 Task: Open the command palette bar.
Action: Mouse moved to (147, 18)
Screenshot: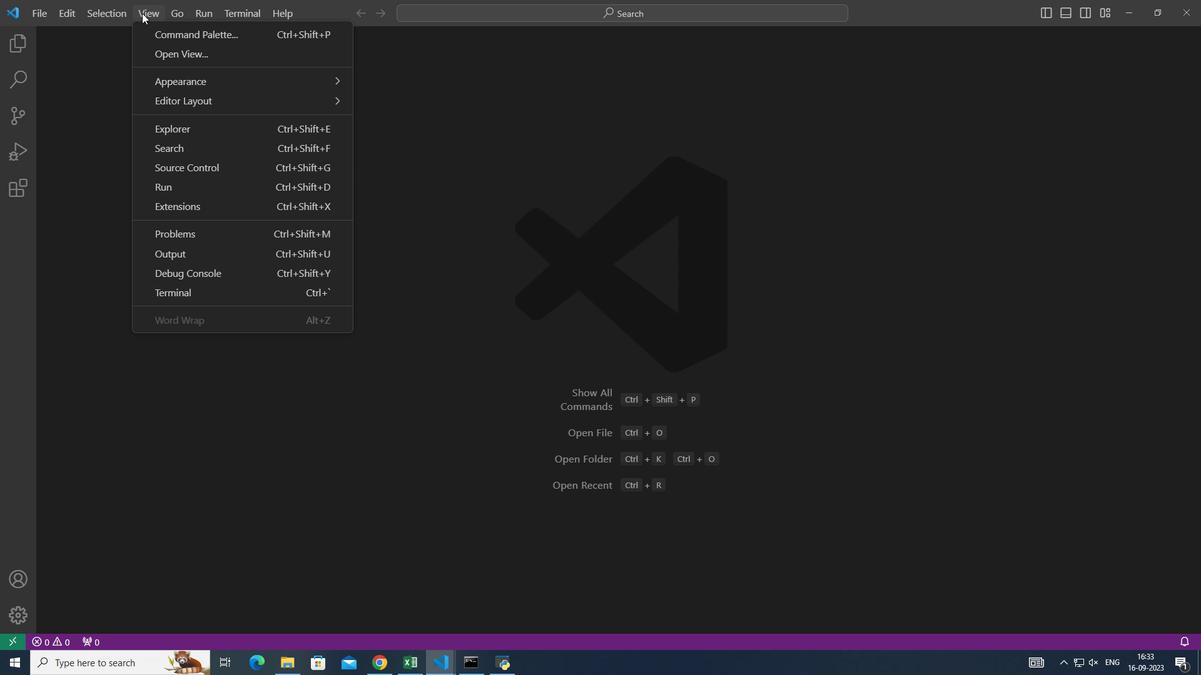 
Action: Mouse pressed left at (147, 18)
Screenshot: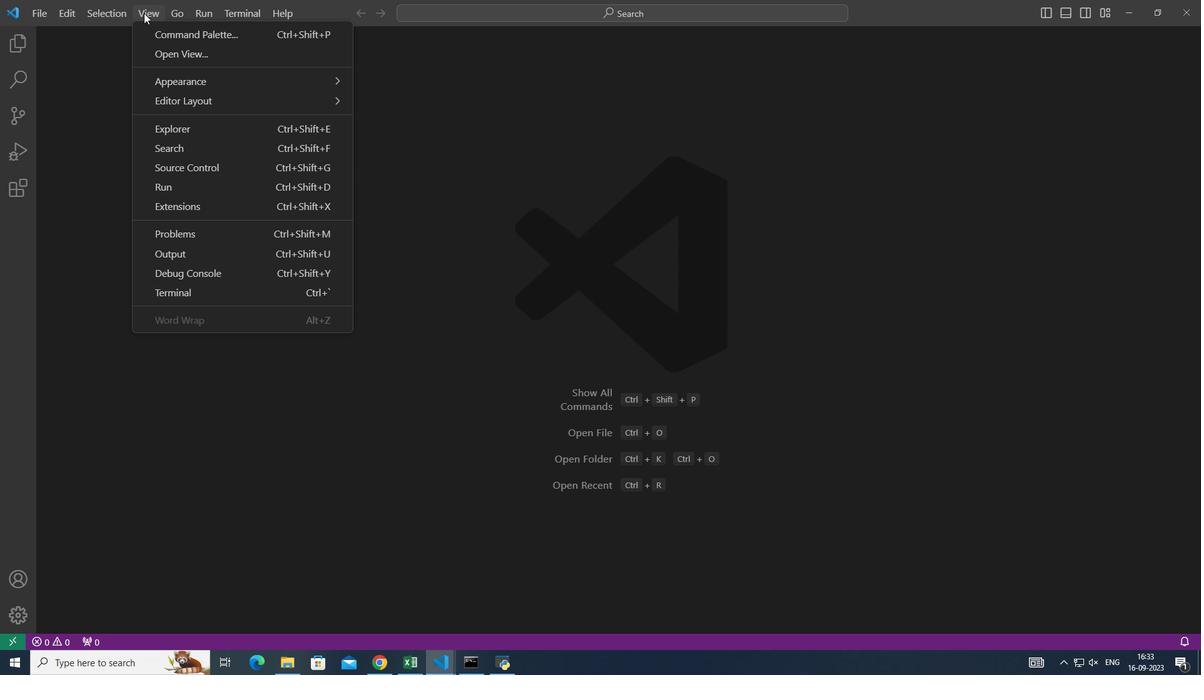 
Action: Mouse moved to (184, 36)
Screenshot: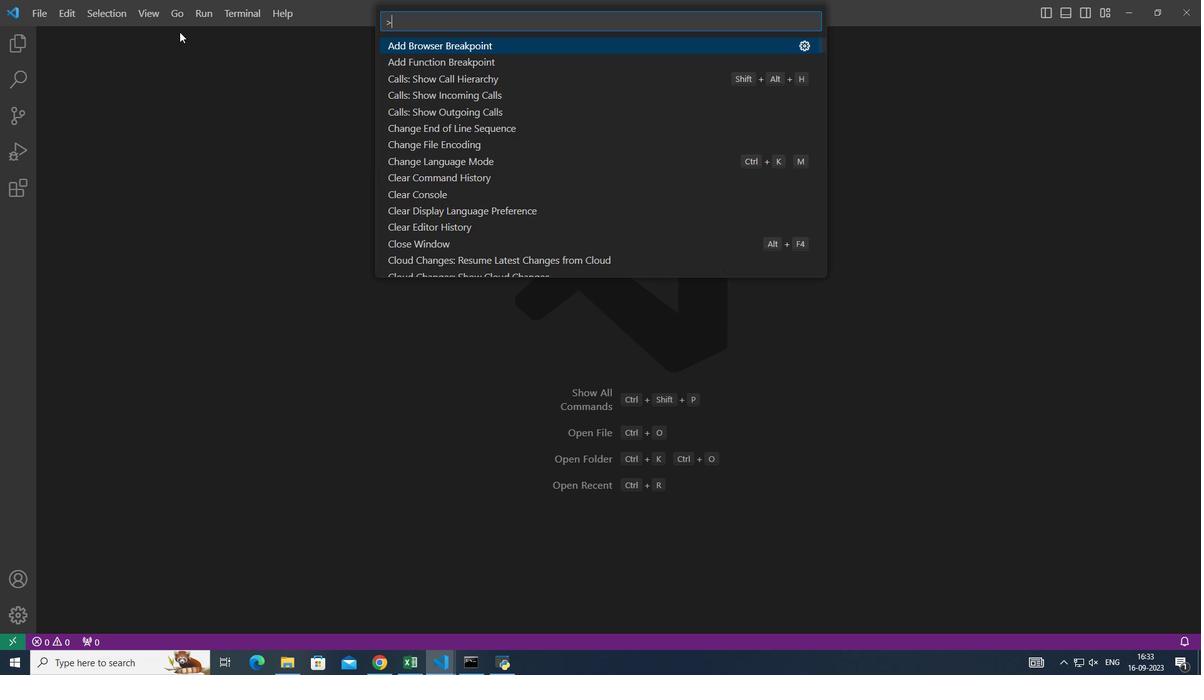 
Action: Mouse pressed left at (184, 36)
Screenshot: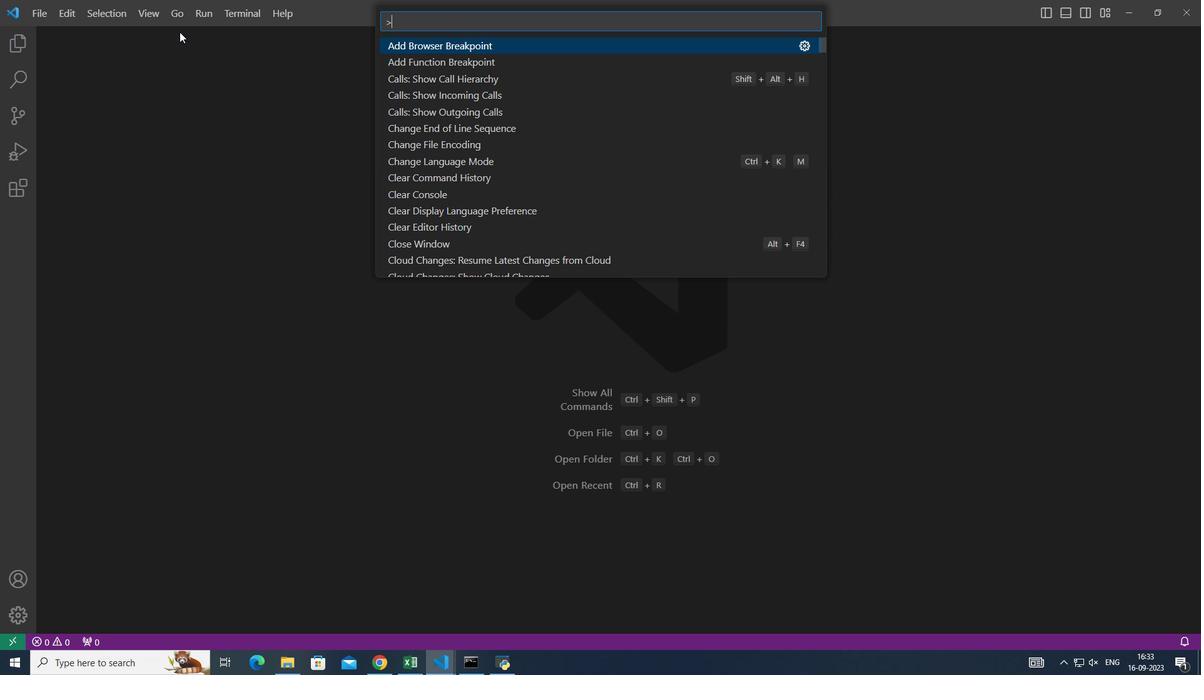 
Action: Mouse moved to (475, 254)
Screenshot: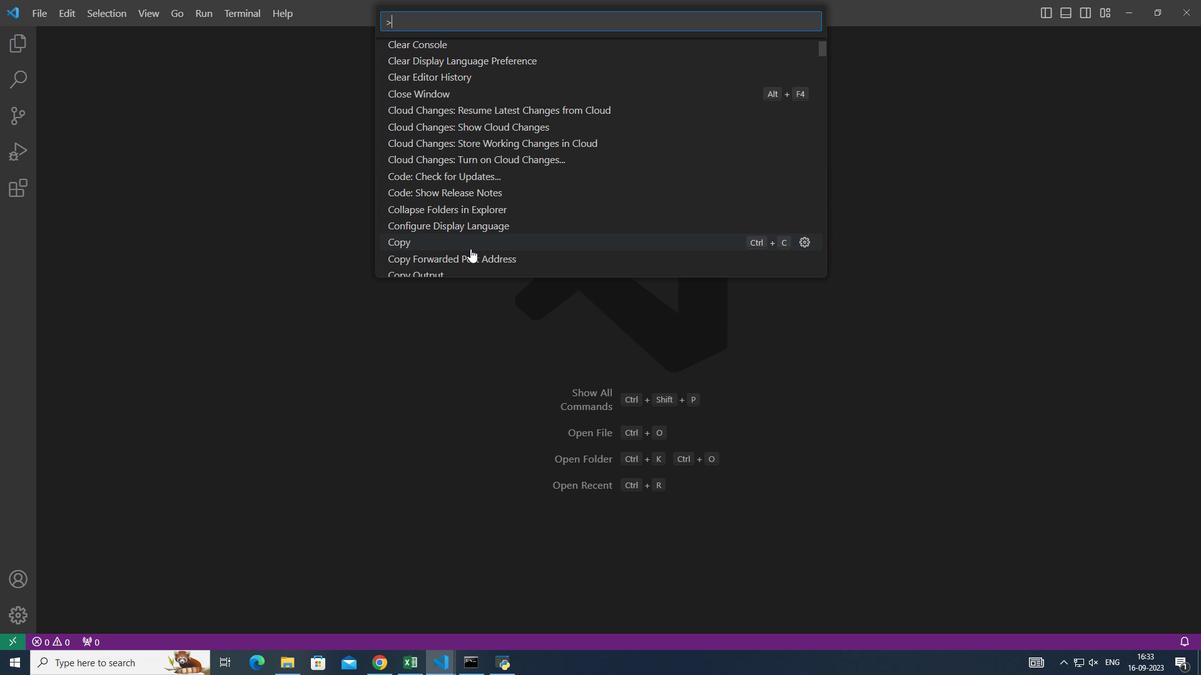 
Action: Mouse scrolled (475, 253) with delta (0, 0)
Screenshot: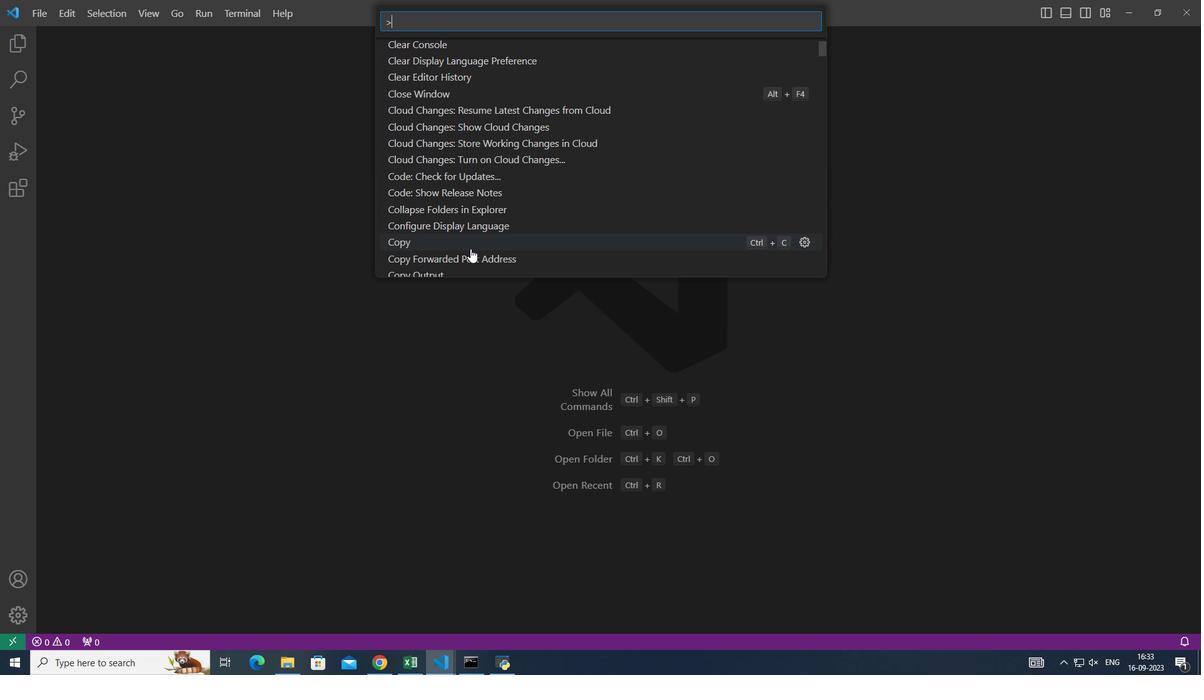 
Action: Mouse scrolled (475, 253) with delta (0, 0)
Screenshot: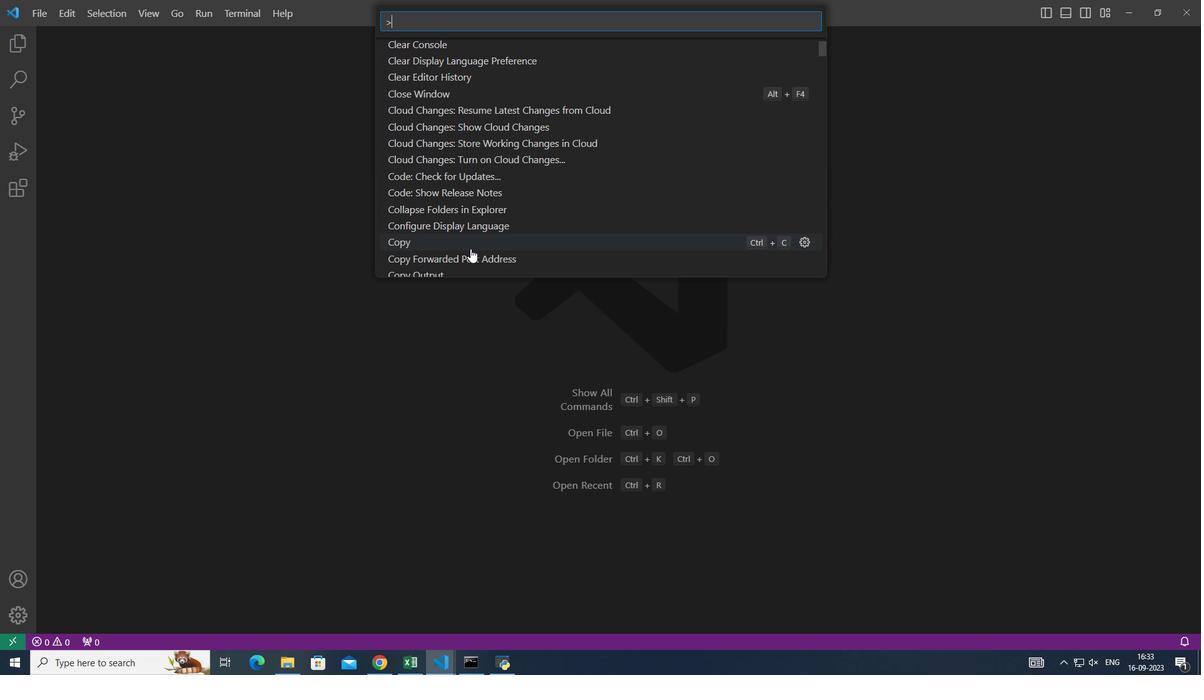 
Action: Mouse scrolled (475, 253) with delta (0, 0)
Screenshot: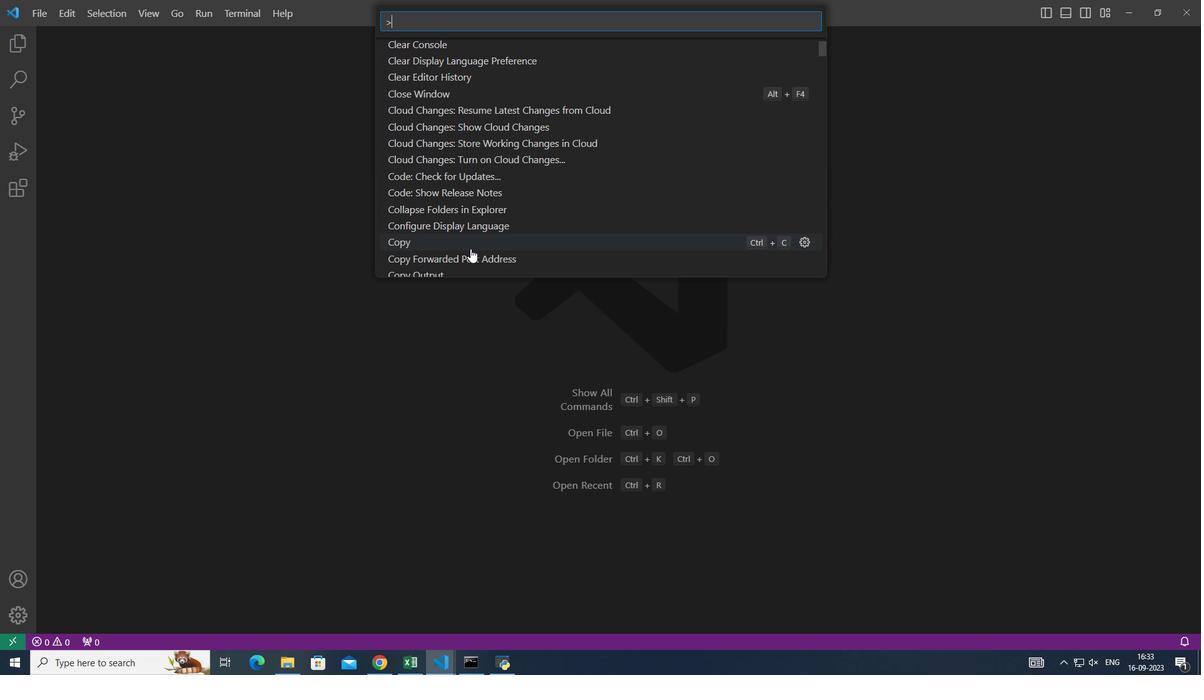 
Action: Mouse scrolled (475, 253) with delta (0, 0)
Screenshot: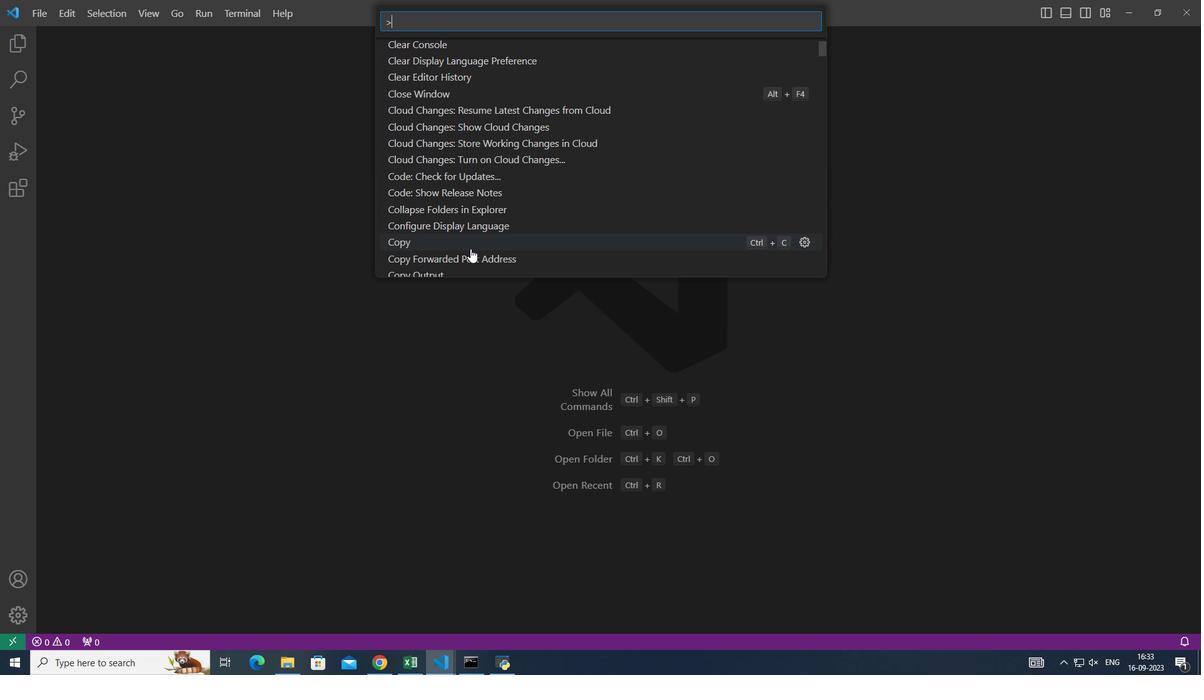
